 Task: Set Answer 3 of the dropdown to "Contingency".
Action: Mouse moved to (827, 246)
Screenshot: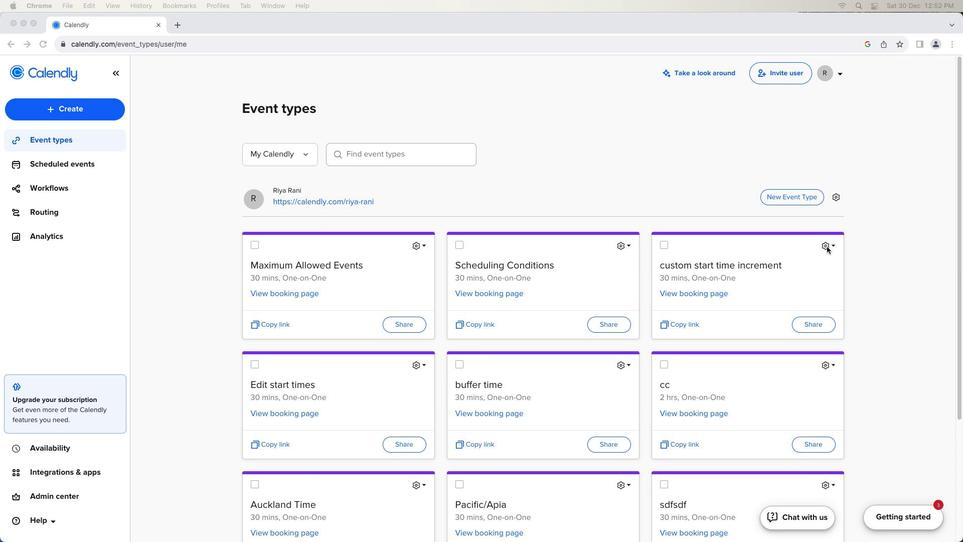
Action: Mouse pressed left at (827, 246)
Screenshot: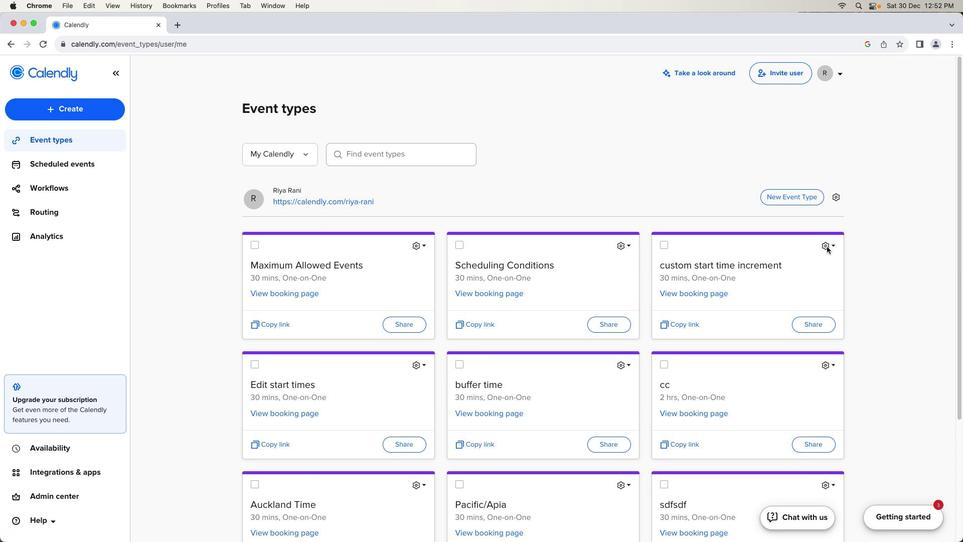 
Action: Mouse moved to (827, 246)
Screenshot: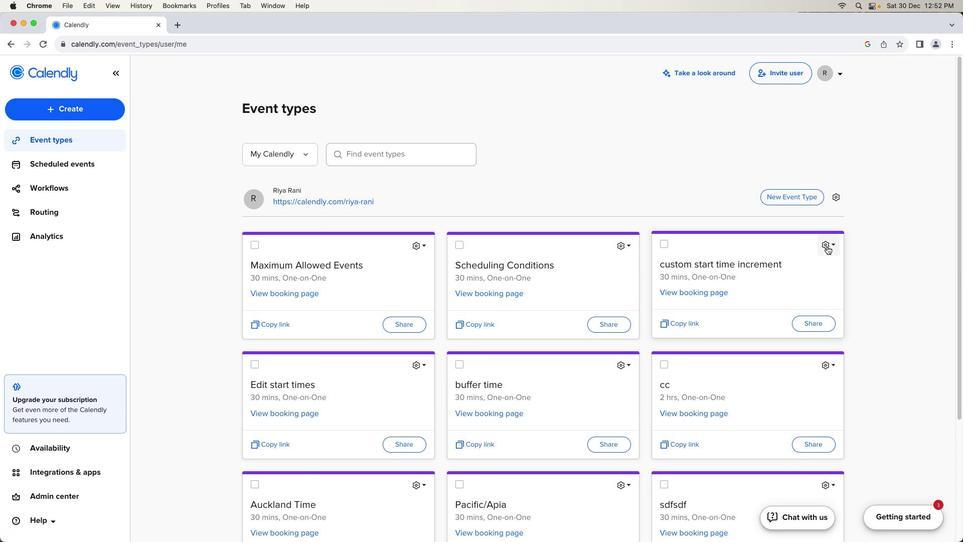 
Action: Mouse pressed left at (827, 246)
Screenshot: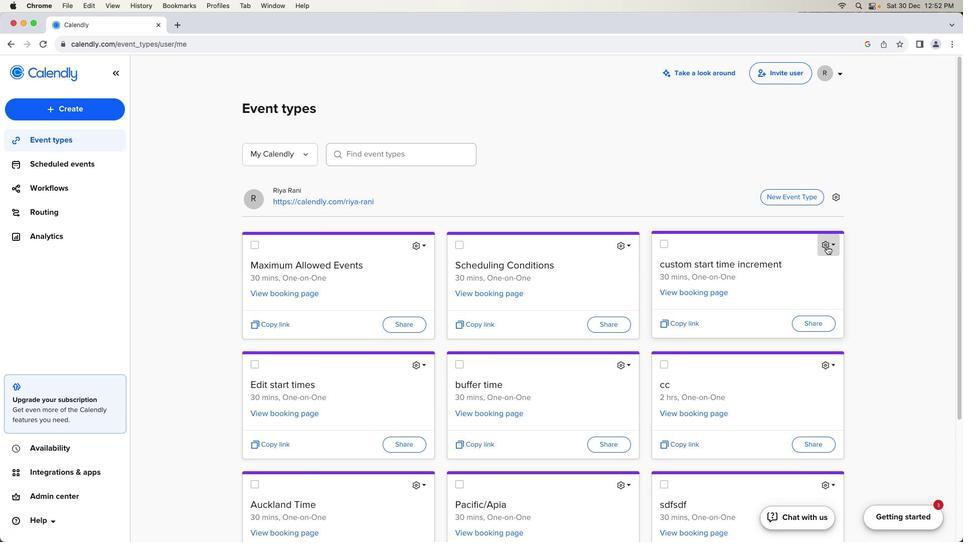 
Action: Mouse moved to (798, 268)
Screenshot: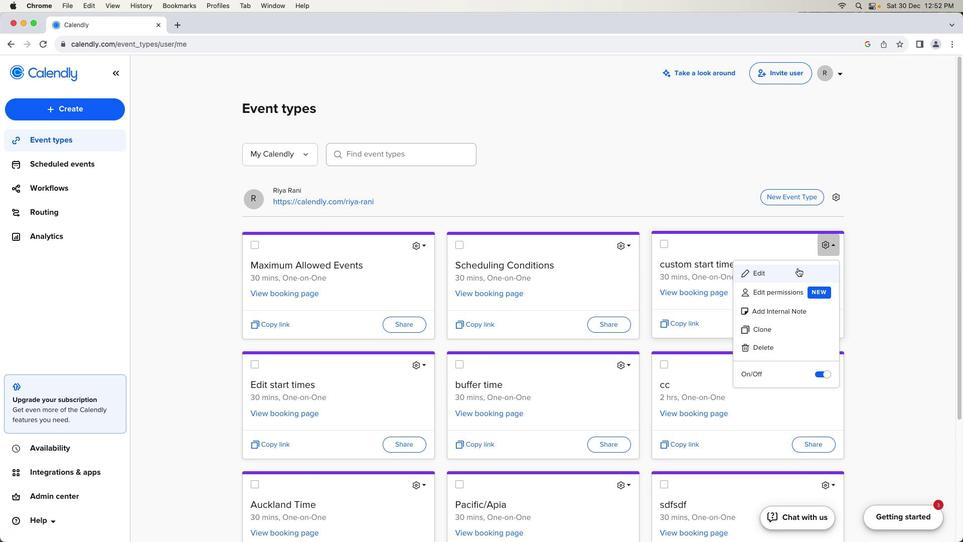 
Action: Mouse pressed left at (798, 268)
Screenshot: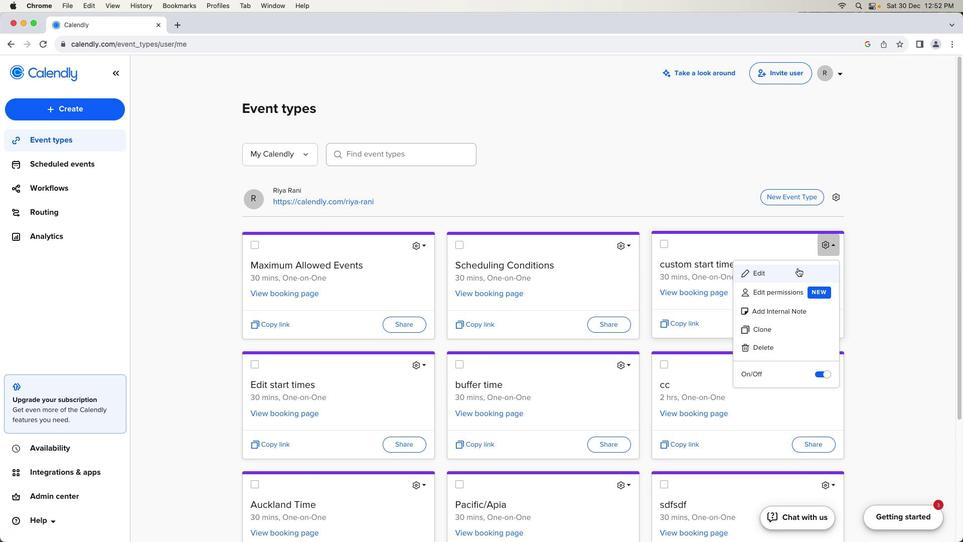 
Action: Mouse moved to (204, 398)
Screenshot: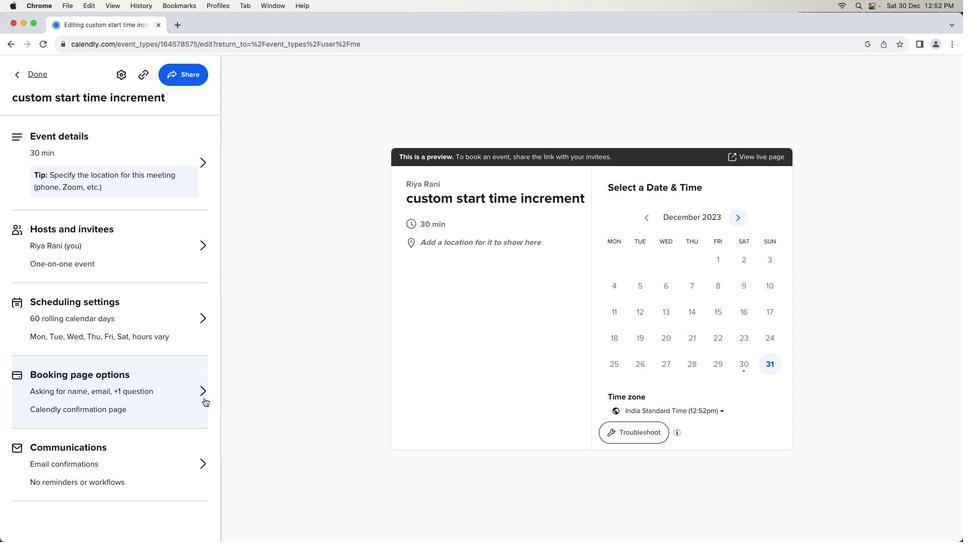 
Action: Mouse pressed left at (204, 398)
Screenshot: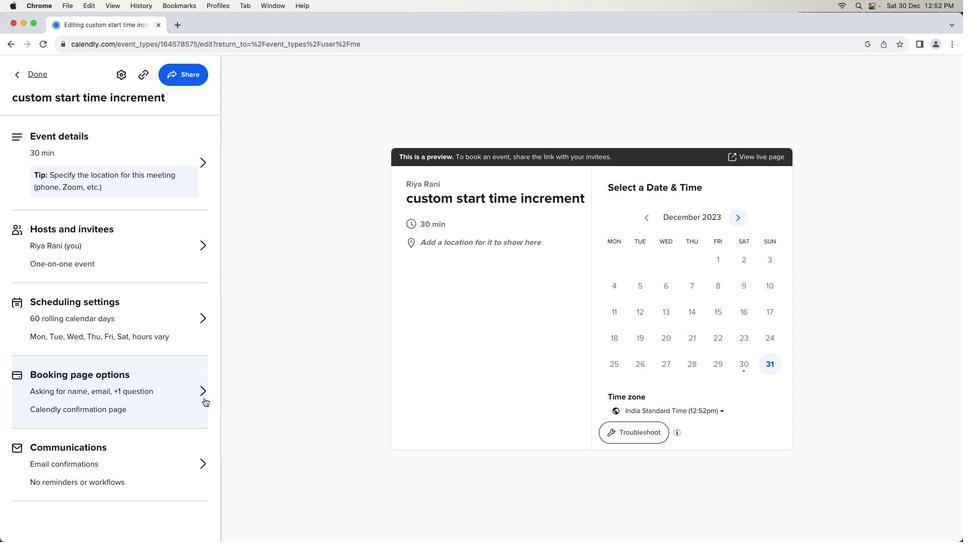 
Action: Mouse moved to (189, 300)
Screenshot: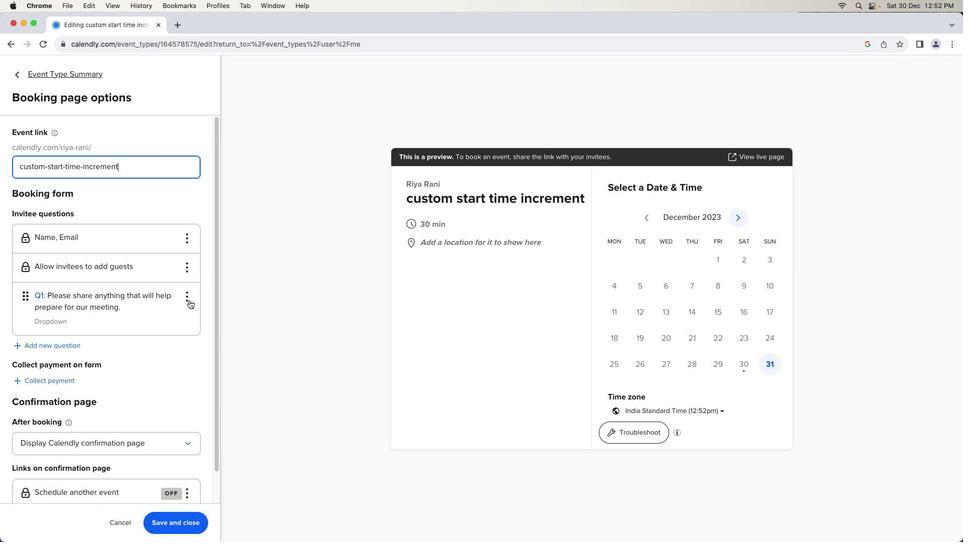 
Action: Mouse pressed left at (189, 300)
Screenshot: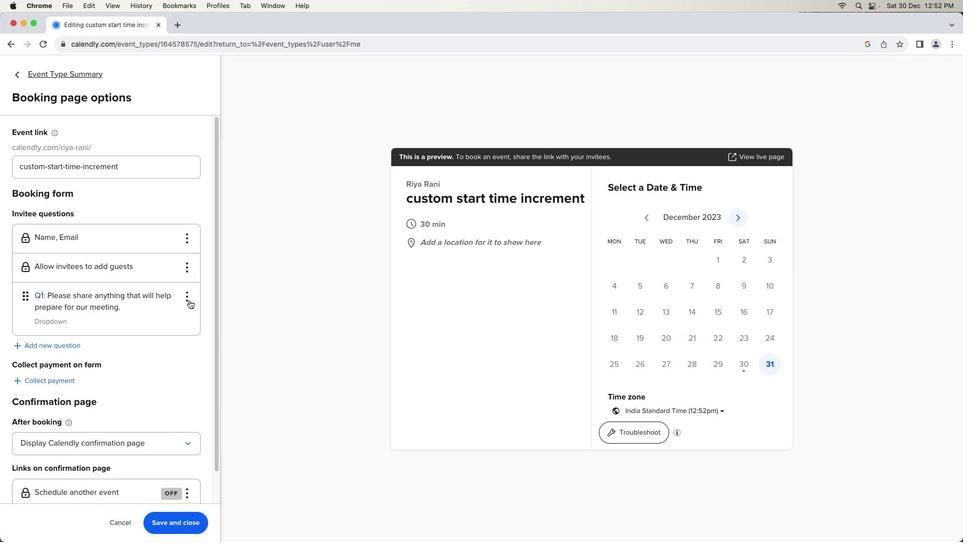 
Action: Mouse moved to (187, 309)
Screenshot: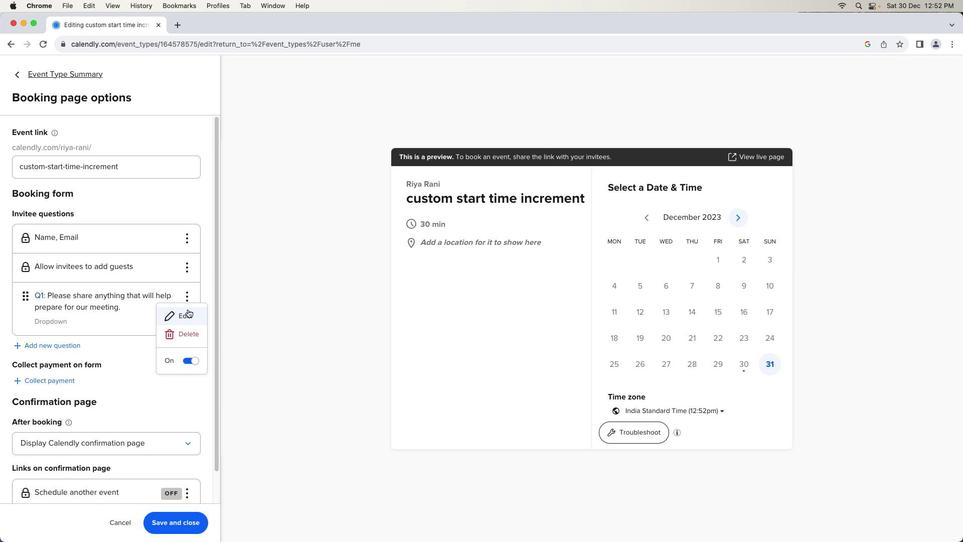 
Action: Mouse pressed left at (187, 309)
Screenshot: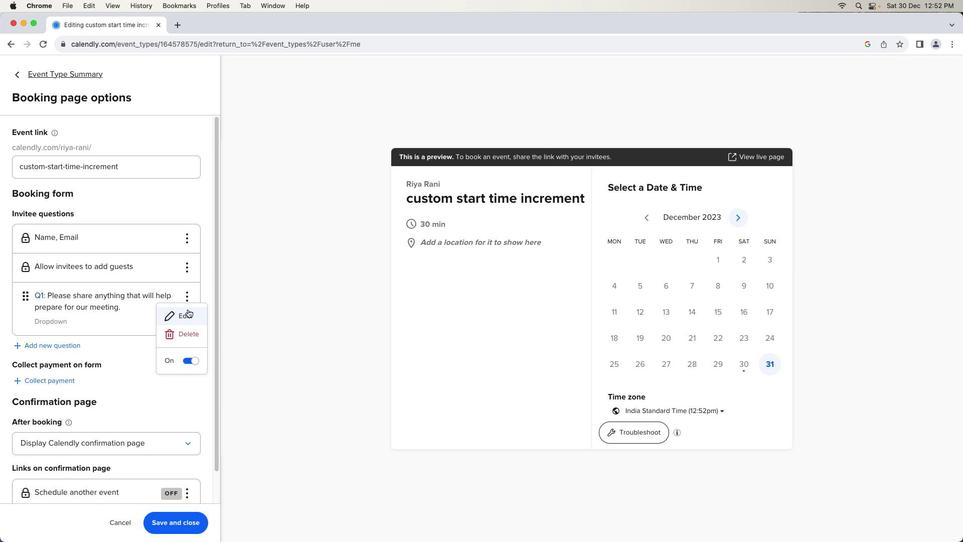 
Action: Mouse moved to (423, 341)
Screenshot: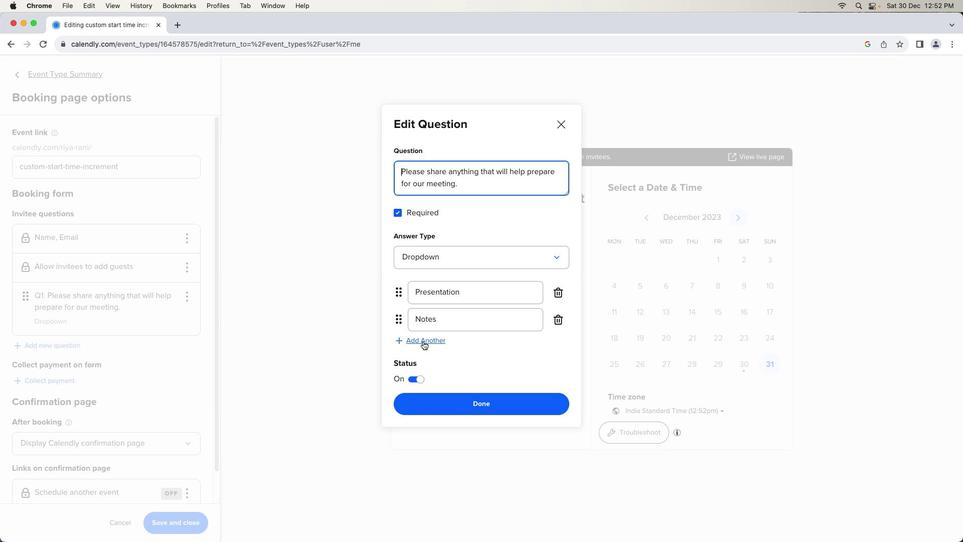 
Action: Mouse pressed left at (423, 341)
Screenshot: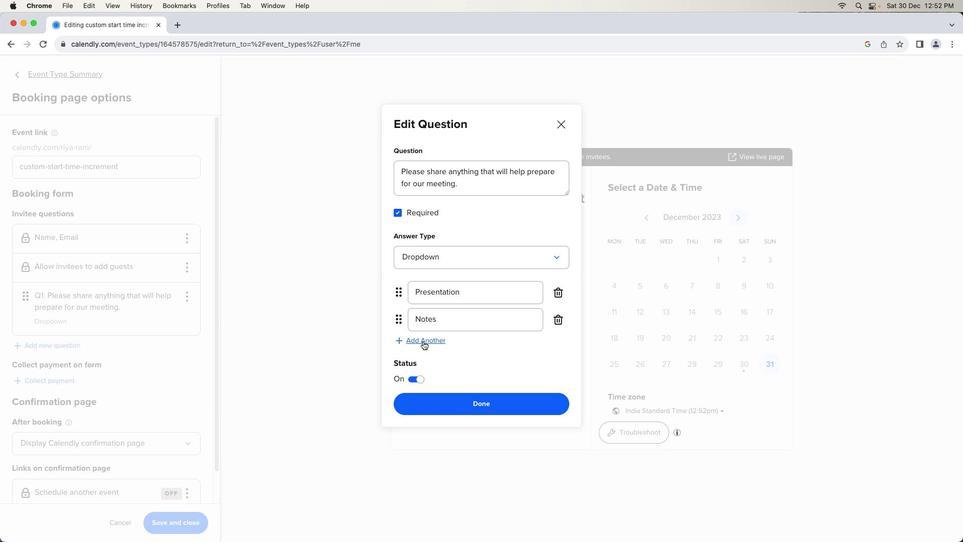 
Action: Mouse moved to (443, 344)
Screenshot: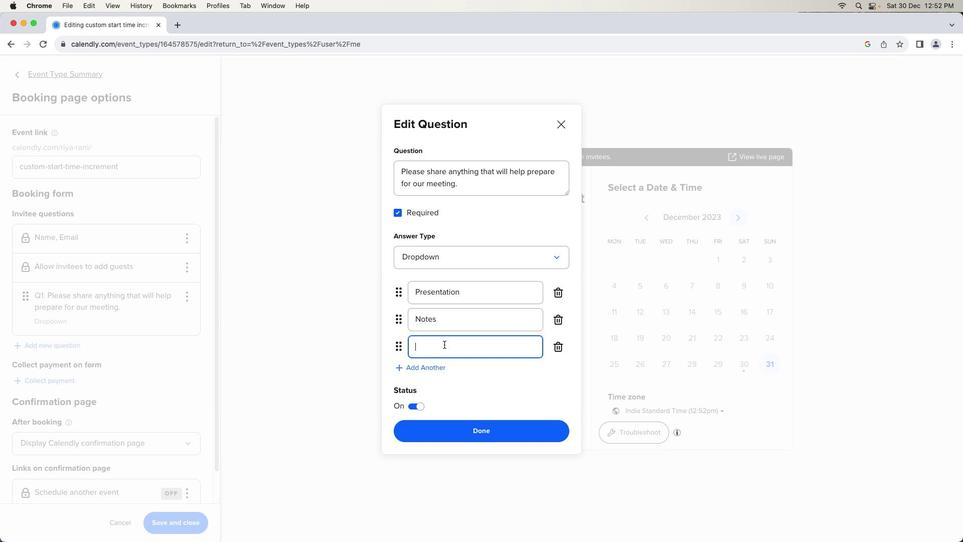 
Action: Mouse pressed left at (443, 344)
Screenshot: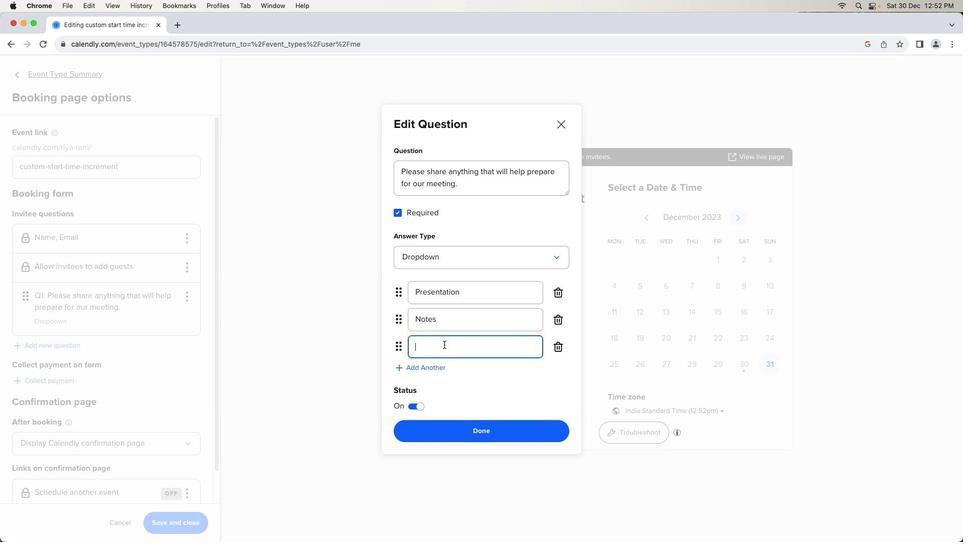 
Action: Mouse moved to (443, 344)
Screenshot: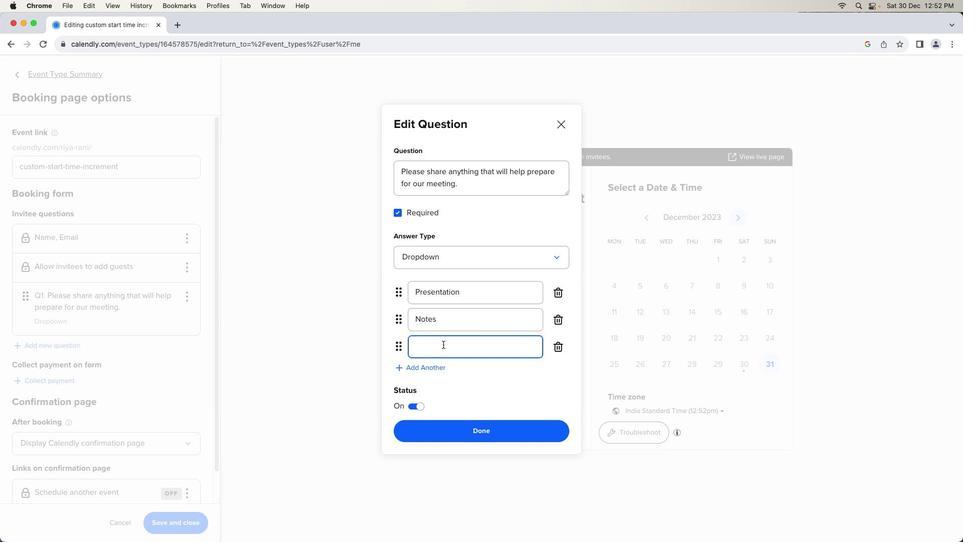 
Action: Key pressed Key.shift'C''o''n''t''i''n''g''e''n''c''y'
Screenshot: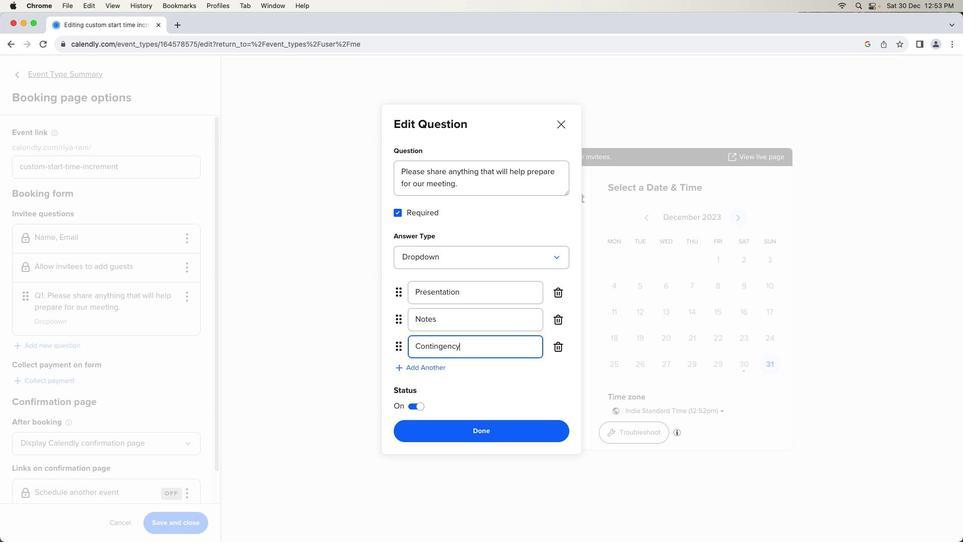 
Action: Mouse moved to (497, 432)
Screenshot: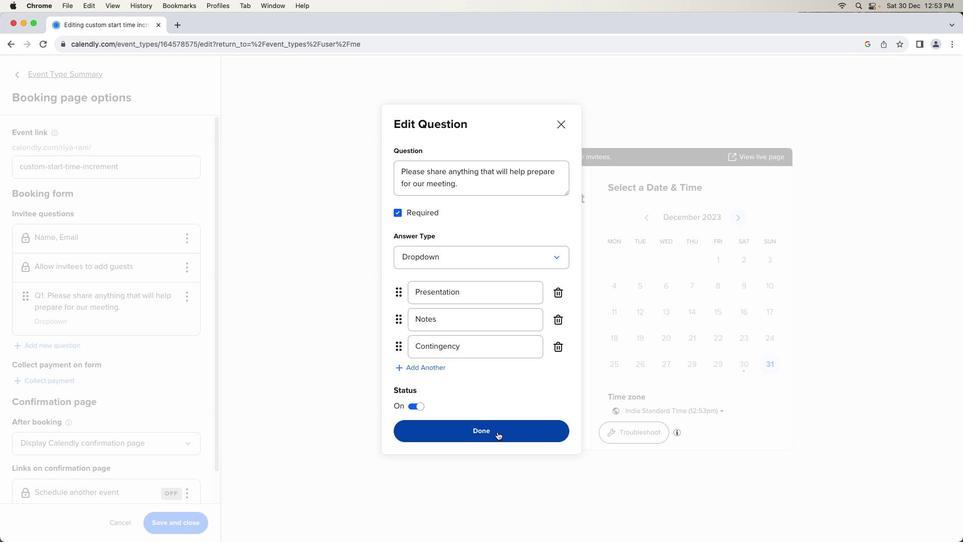 
Action: Mouse pressed left at (497, 432)
Screenshot: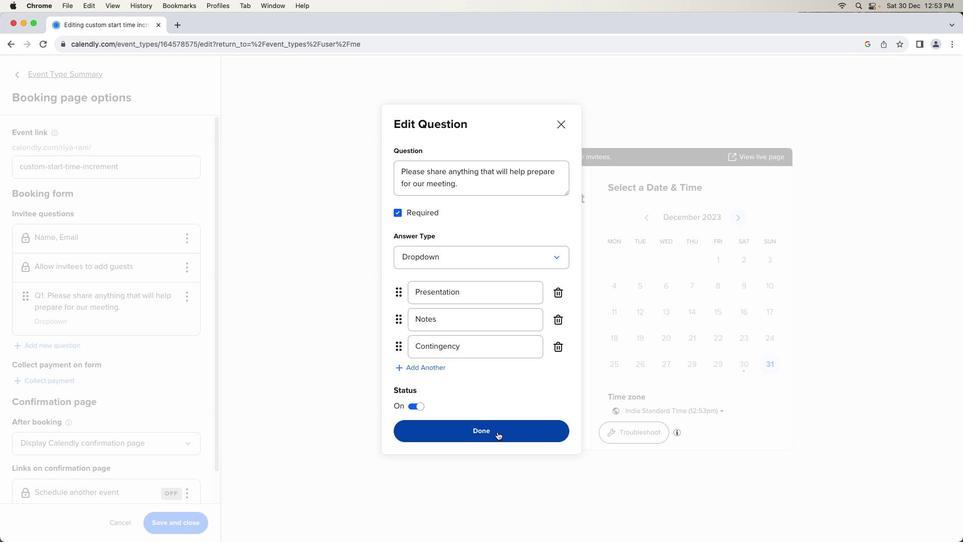 
Action: Mouse moved to (202, 525)
Screenshot: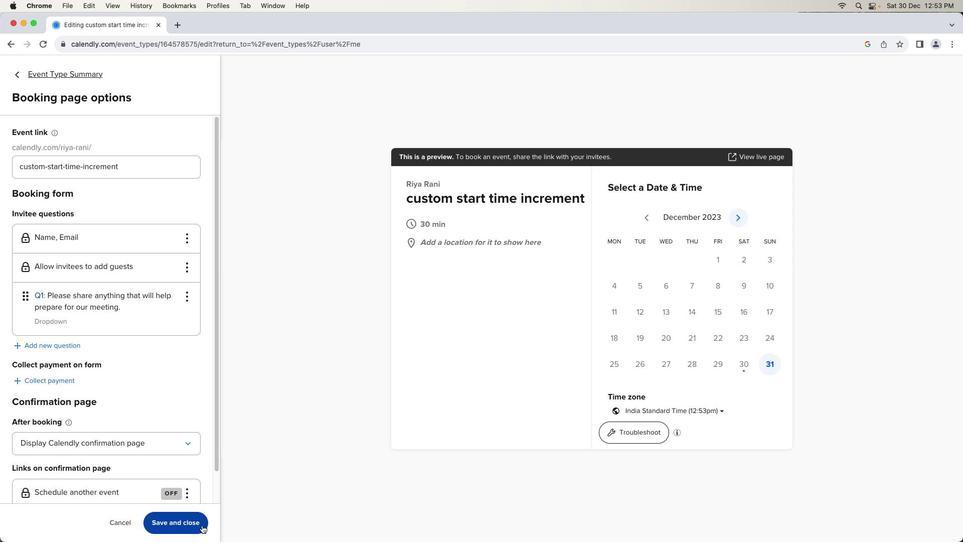 
Action: Mouse pressed left at (202, 525)
Screenshot: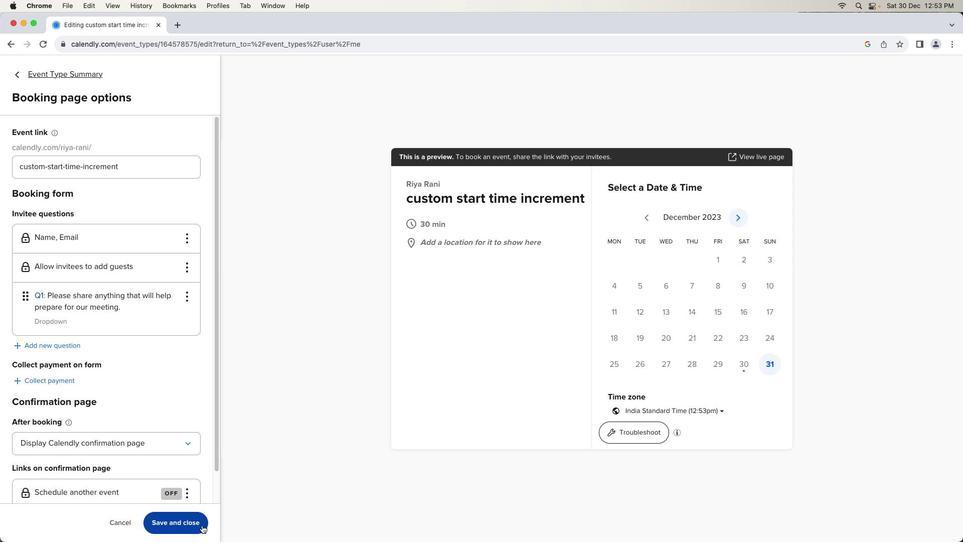 
Action: Mouse moved to (609, 419)
Screenshot: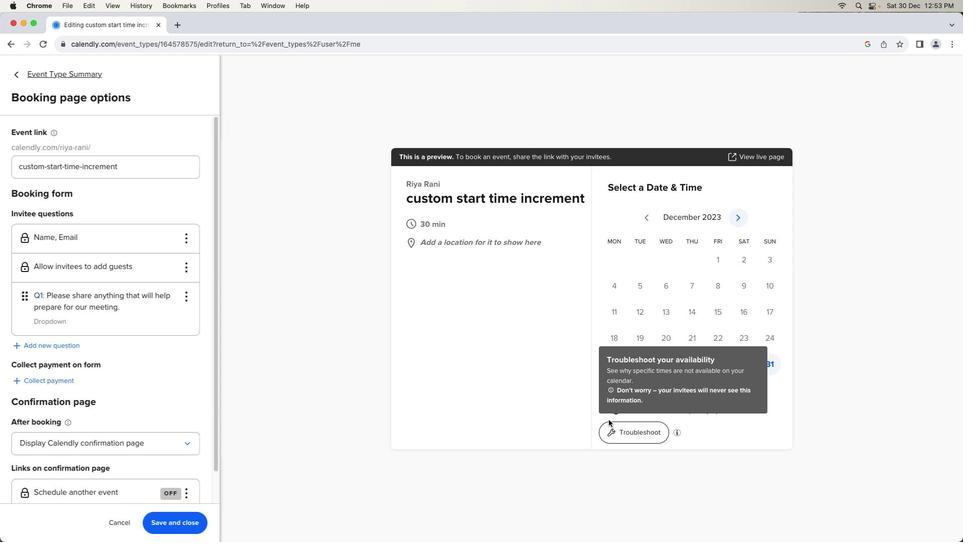 
